 Task: Toggle the option "Scan for new plugins".
Action: Mouse moved to (109, 17)
Screenshot: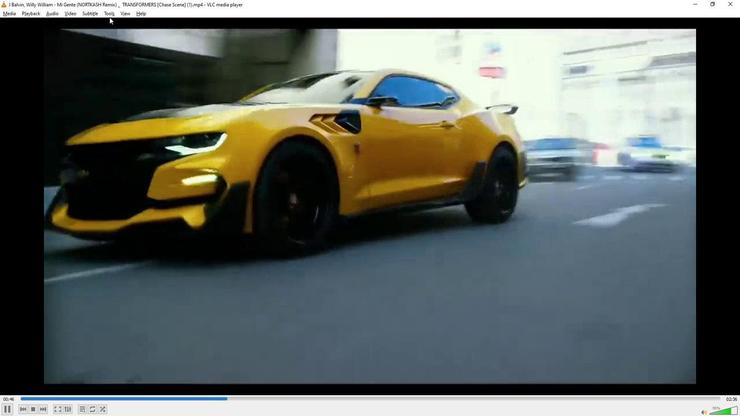 
Action: Mouse pressed left at (109, 17)
Screenshot: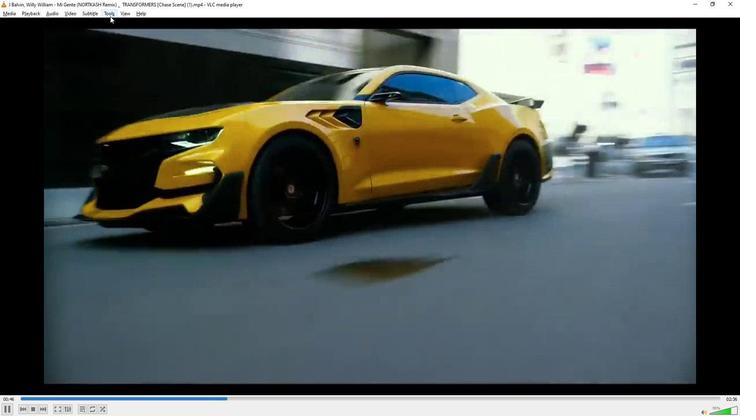 
Action: Mouse moved to (126, 104)
Screenshot: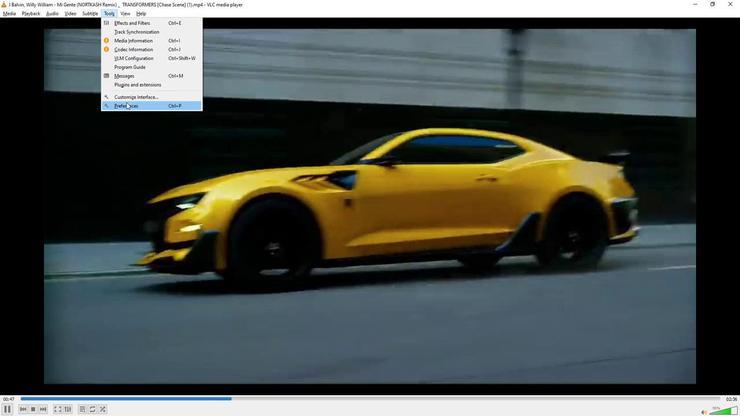 
Action: Mouse pressed left at (126, 104)
Screenshot: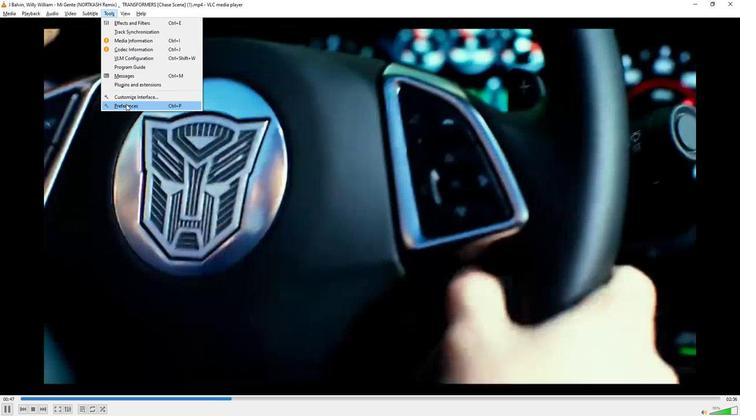 
Action: Mouse moved to (209, 319)
Screenshot: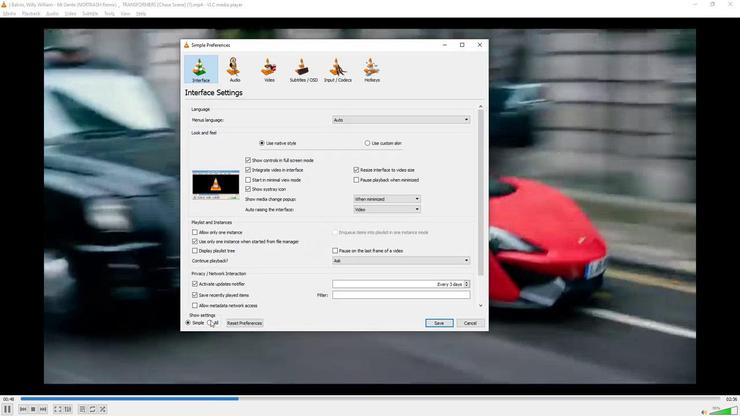 
Action: Mouse pressed left at (209, 319)
Screenshot: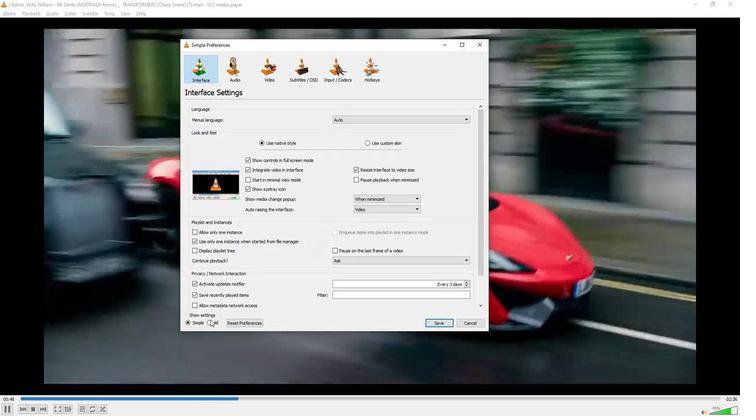 
Action: Mouse moved to (327, 127)
Screenshot: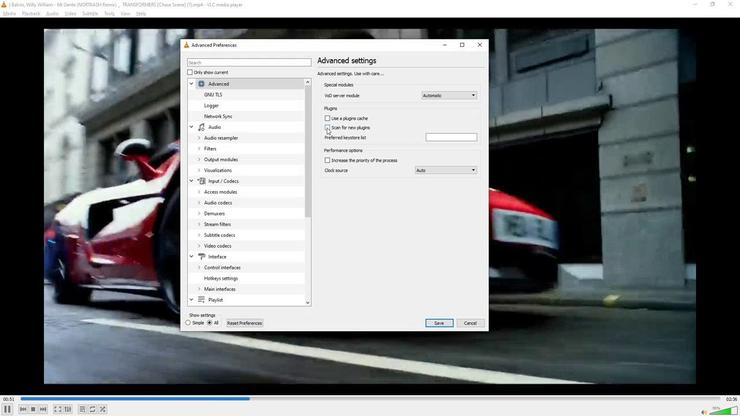 
Action: Mouse pressed left at (327, 127)
Screenshot: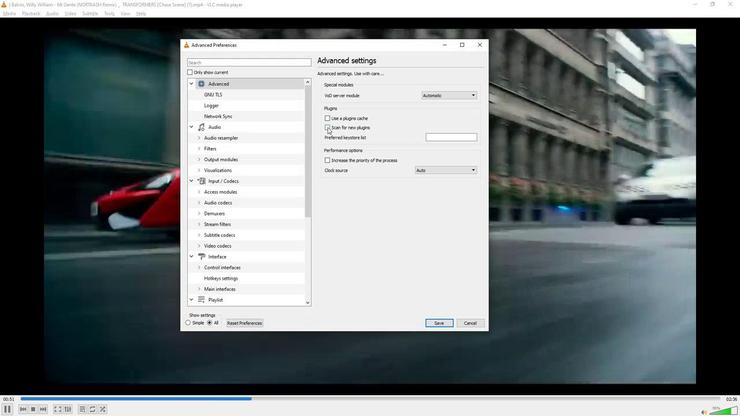 
Action: Mouse moved to (345, 211)
Screenshot: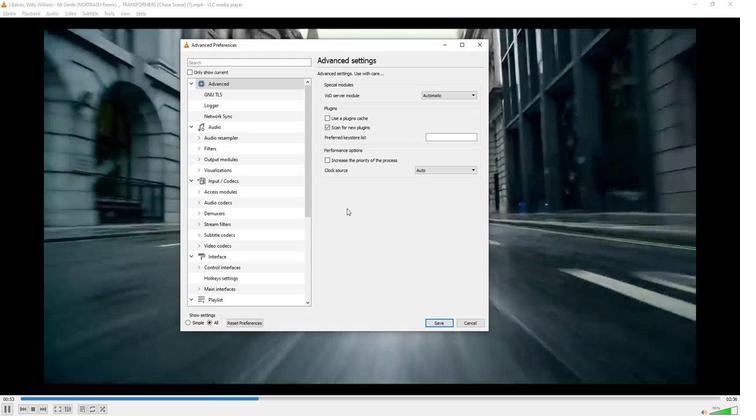 
